 Task: Reply to email with the signature Bethany Lewis with the subject 'Appointment reminder' from softage.1@softage.net with the message 'Could you please provide feedback on the latest version of the project timeline?' with CC to softage.4@softage.net with an attached document Research_paper.pdf
Action: Mouse moved to (931, 154)
Screenshot: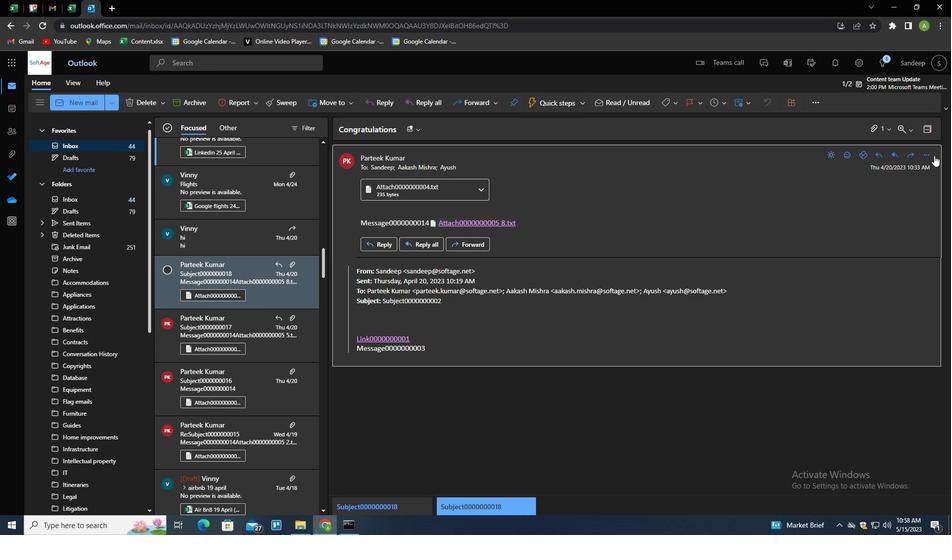 
Action: Mouse pressed left at (931, 154)
Screenshot: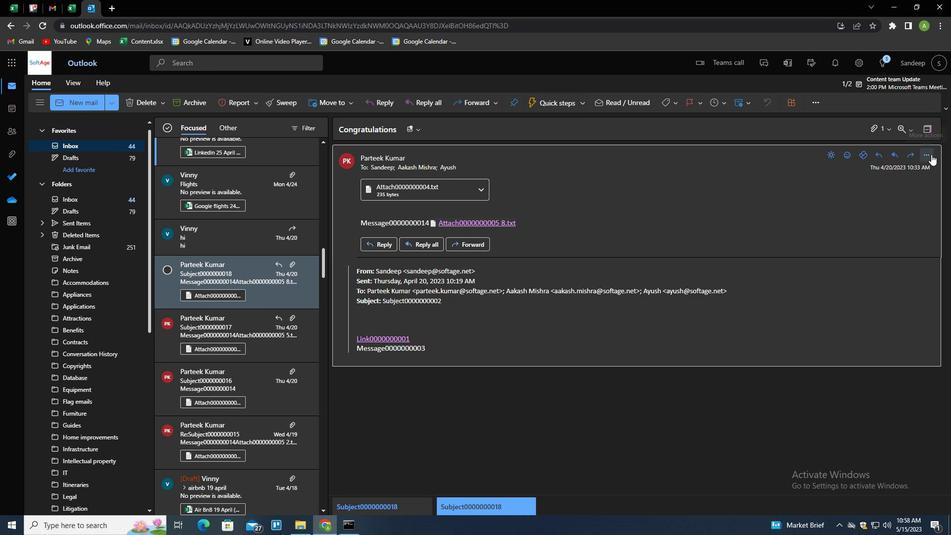 
Action: Mouse moved to (873, 169)
Screenshot: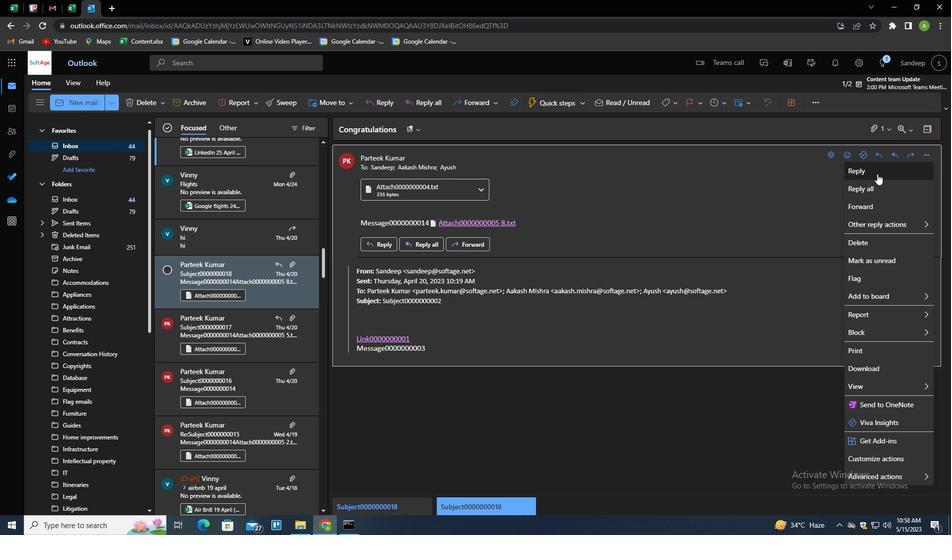 
Action: Mouse pressed left at (873, 169)
Screenshot: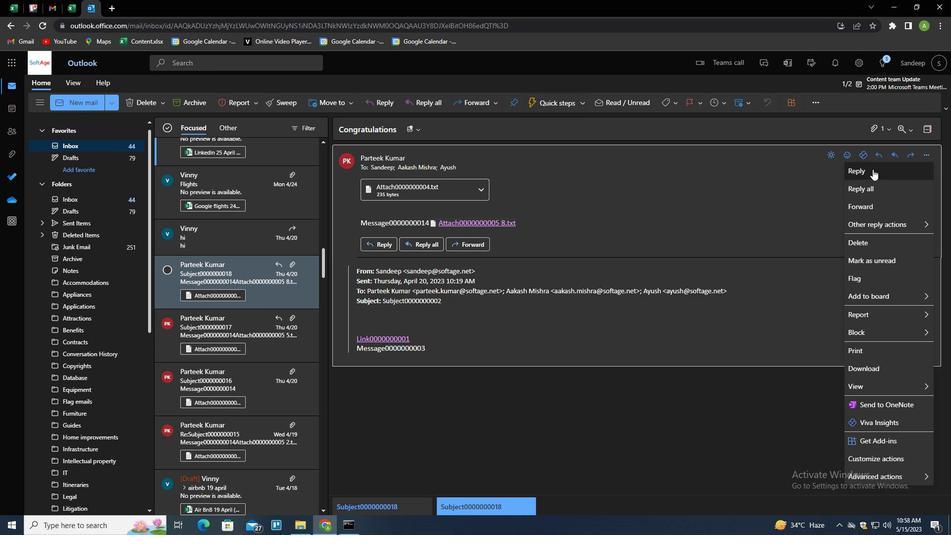 
Action: Mouse moved to (667, 103)
Screenshot: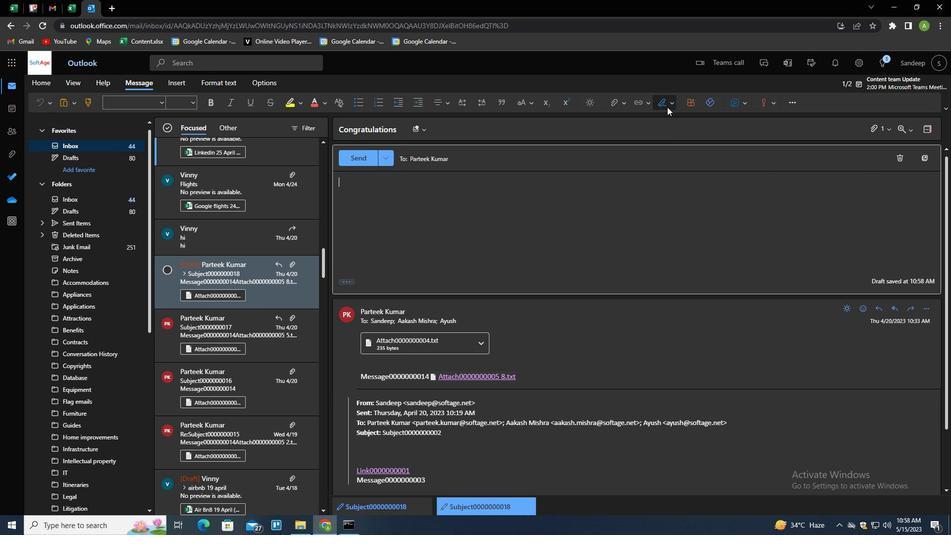 
Action: Mouse pressed left at (667, 103)
Screenshot: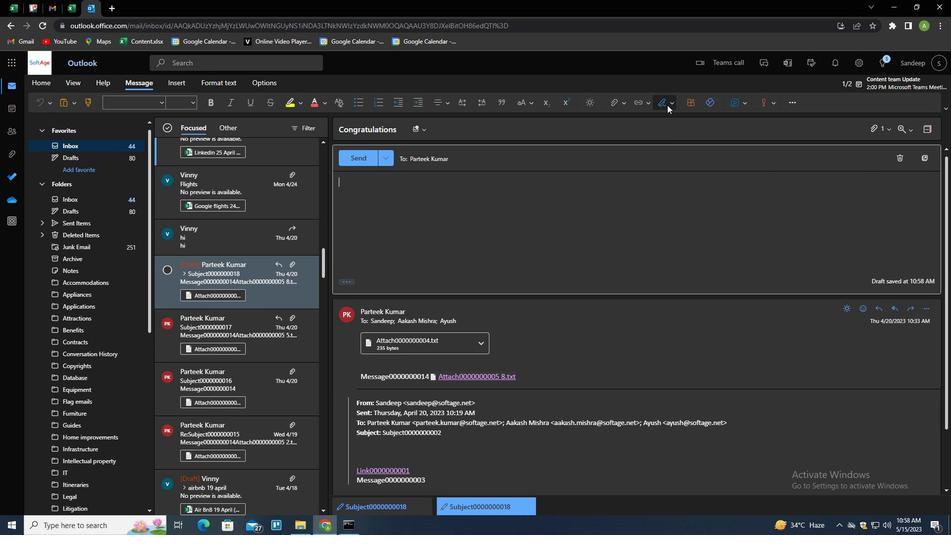 
Action: Mouse moved to (653, 142)
Screenshot: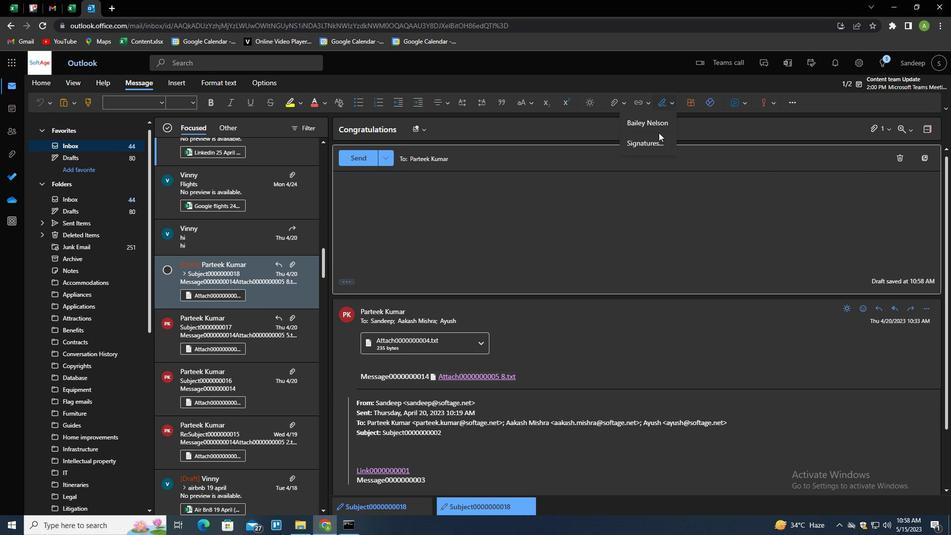 
Action: Mouse pressed left at (653, 142)
Screenshot: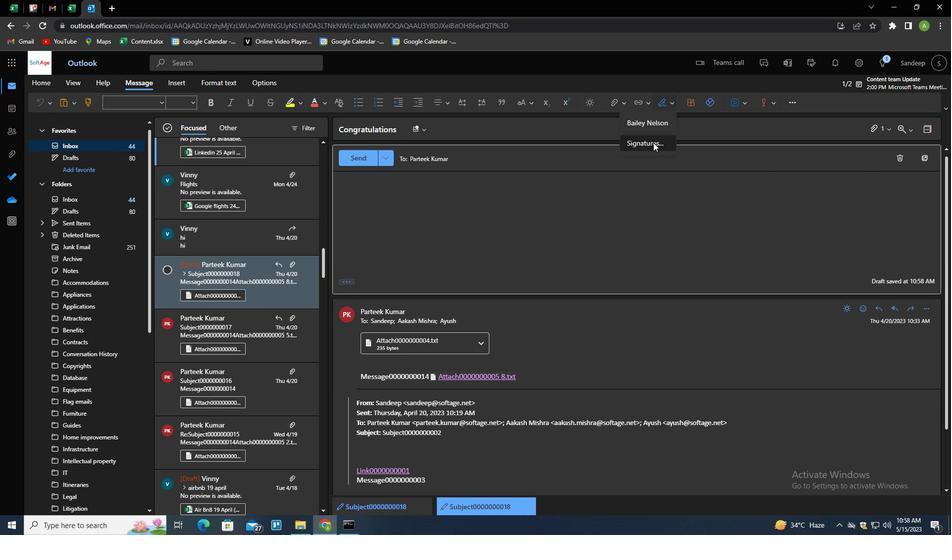 
Action: Mouse moved to (675, 179)
Screenshot: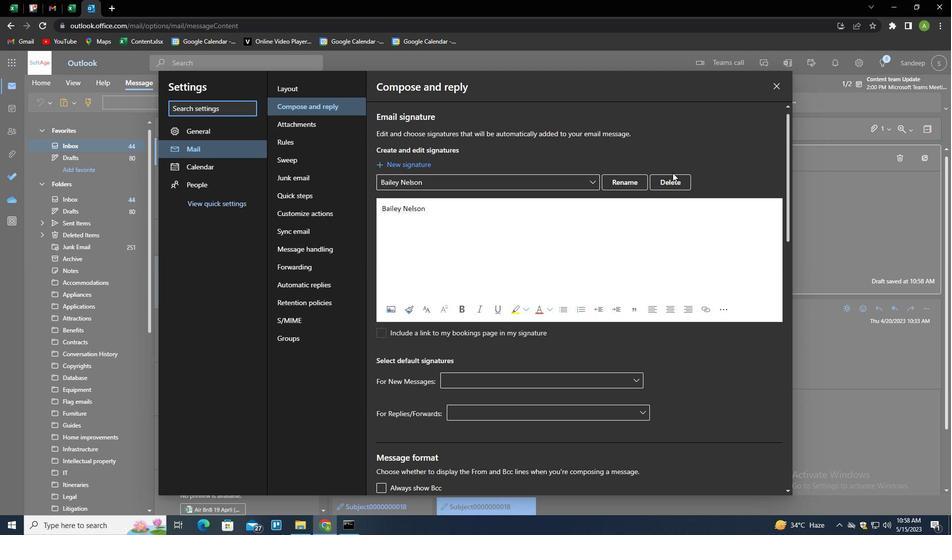 
Action: Mouse pressed left at (675, 179)
Screenshot: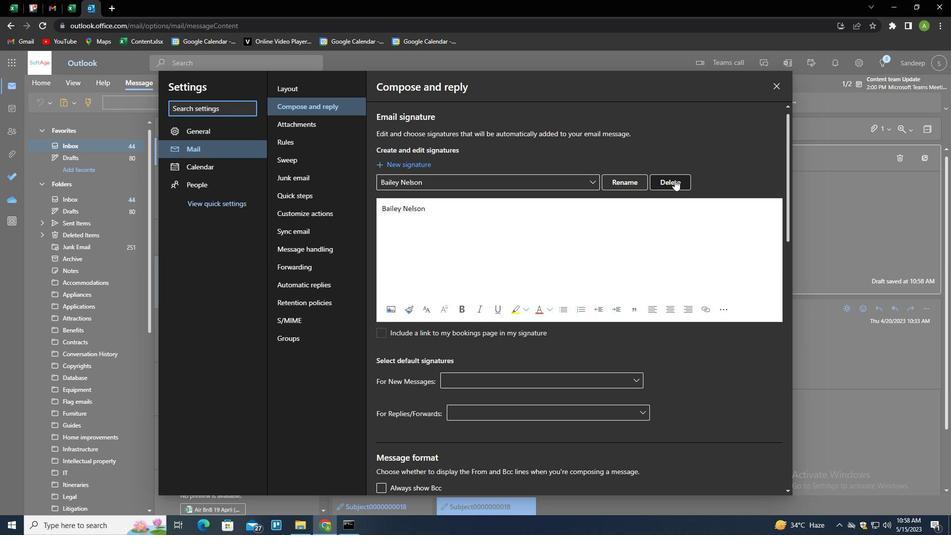 
Action: Mouse moved to (676, 180)
Screenshot: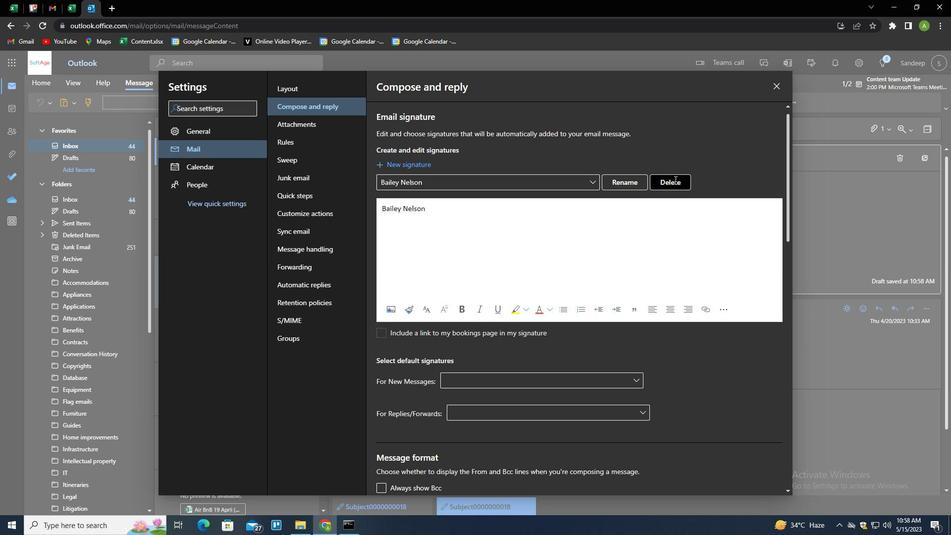 
Action: Mouse pressed left at (676, 180)
Screenshot: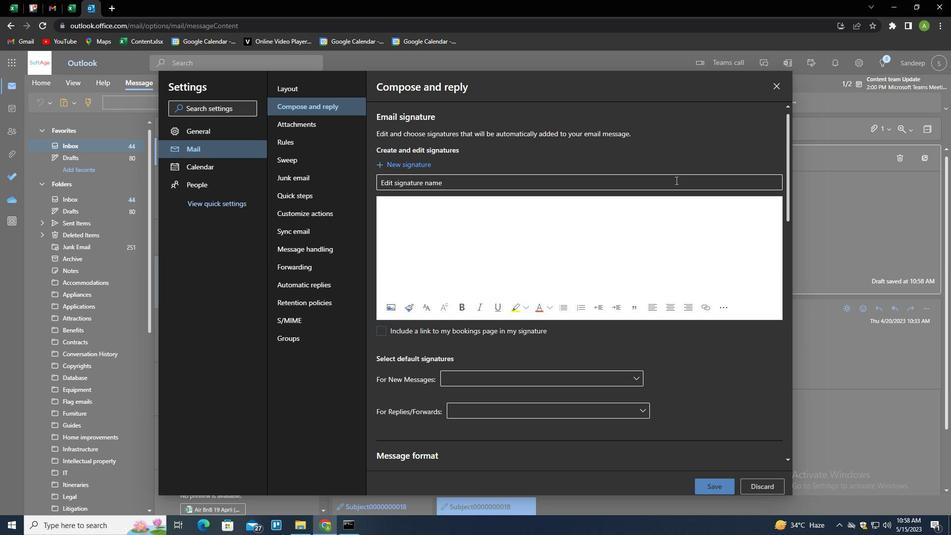 
Action: Key pressed <Key.shift>BETHANY<Key.space><Key.shift>LEWIS<Key.tab><Key.shift>BETHANY<Key.space><Key.shift>LEWIX<Key.backspace>S
Screenshot: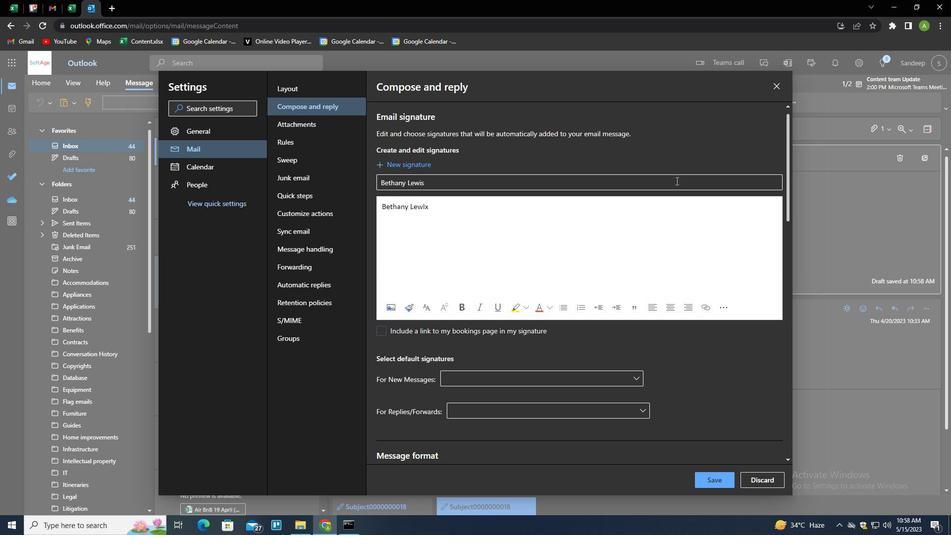 
Action: Mouse moved to (716, 482)
Screenshot: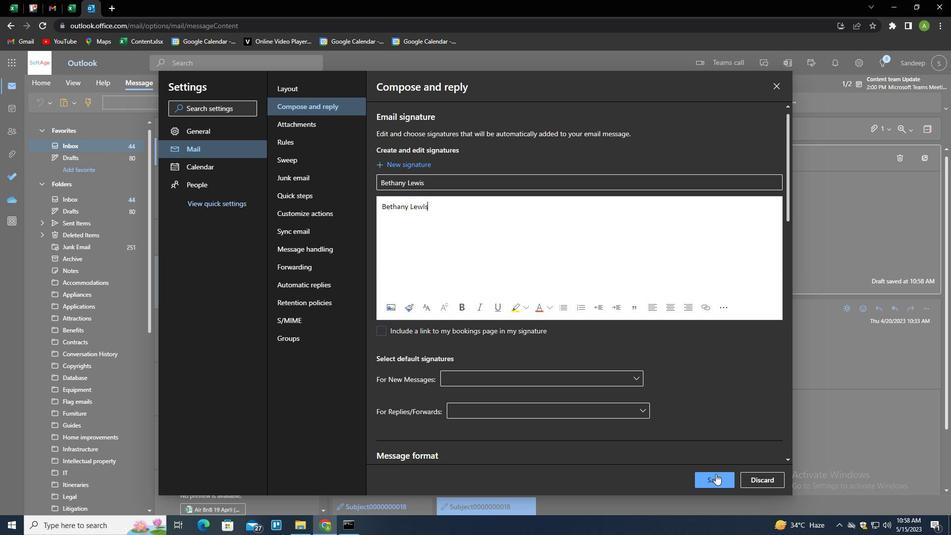 
Action: Mouse pressed left at (716, 482)
Screenshot: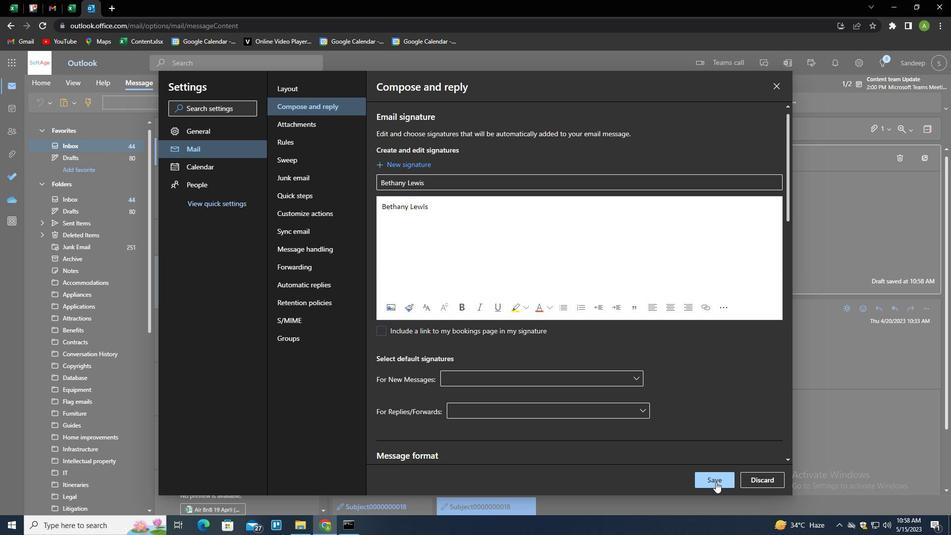 
Action: Mouse moved to (857, 278)
Screenshot: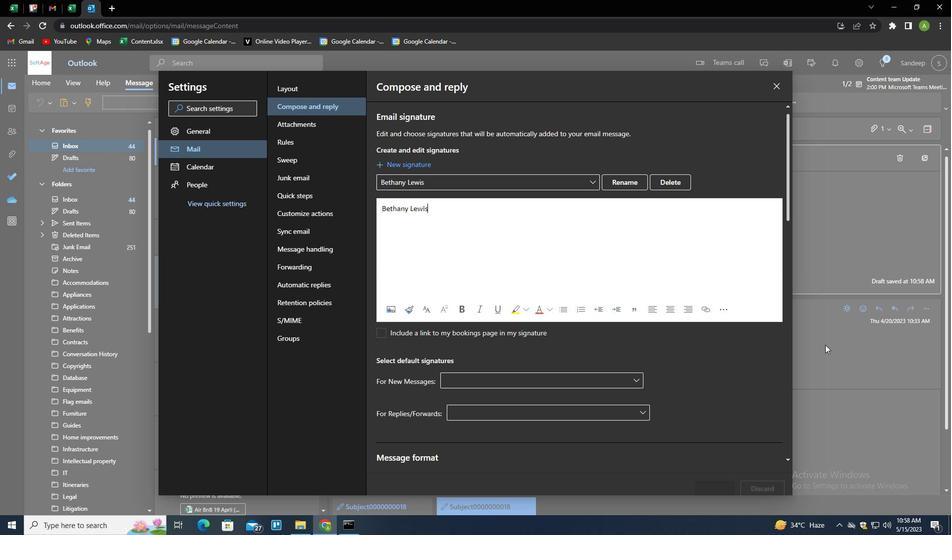 
Action: Mouse pressed left at (857, 278)
Screenshot: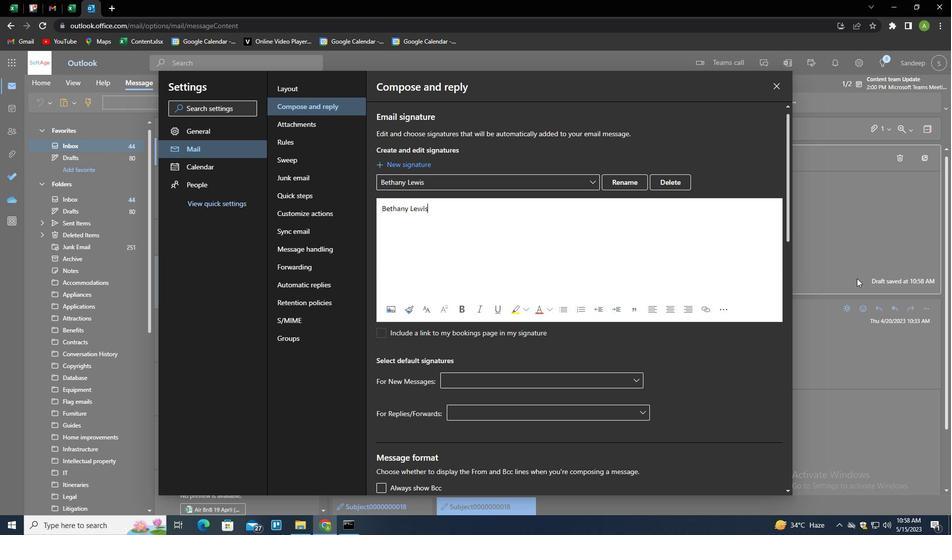 
Action: Mouse moved to (666, 99)
Screenshot: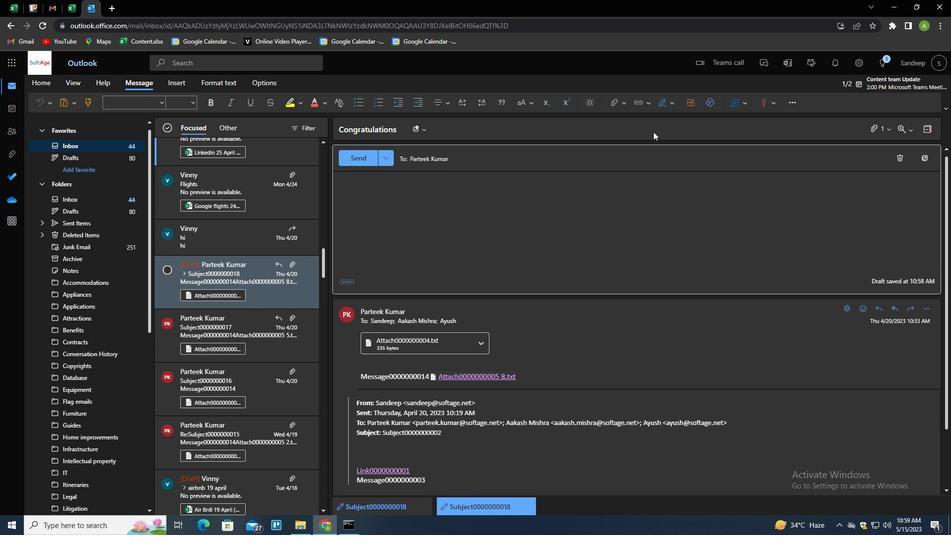 
Action: Mouse pressed left at (666, 99)
Screenshot: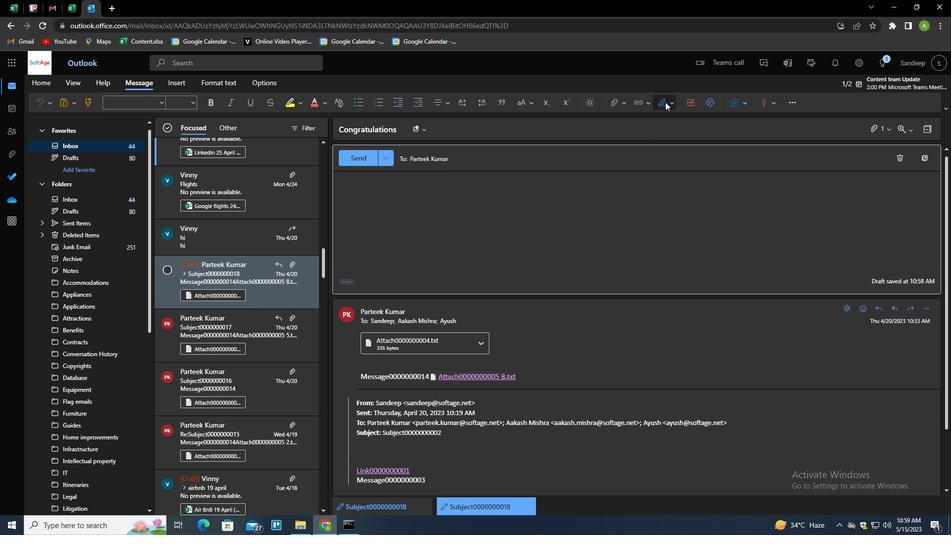
Action: Mouse moved to (655, 124)
Screenshot: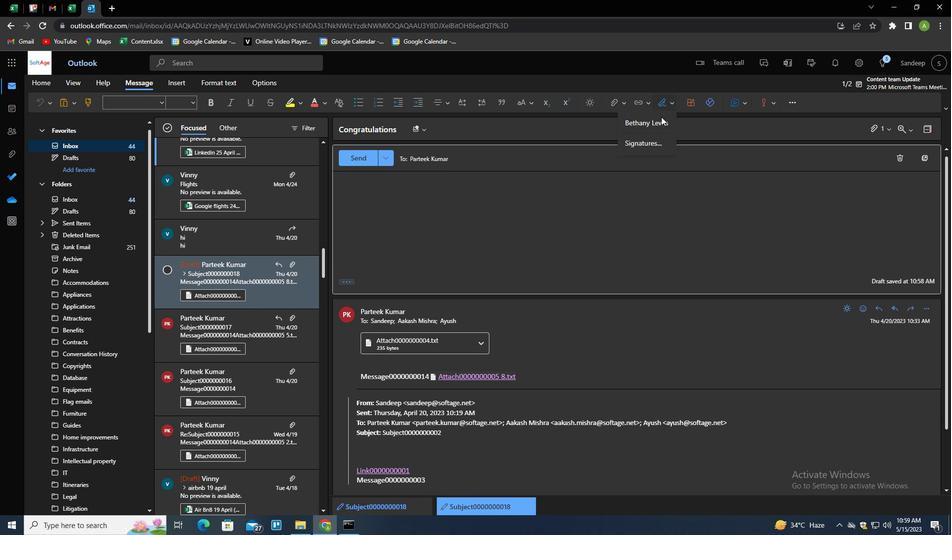 
Action: Mouse pressed left at (655, 124)
Screenshot: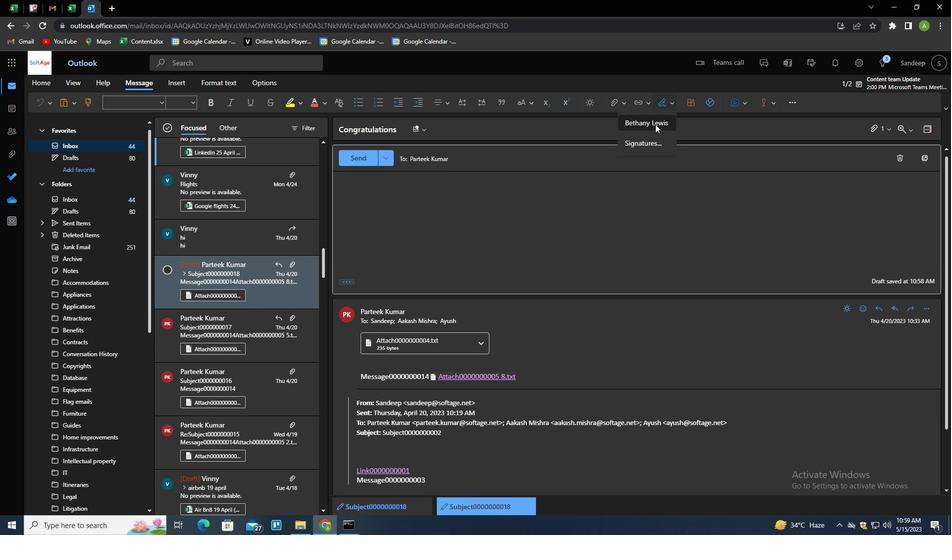 
Action: Mouse moved to (347, 279)
Screenshot: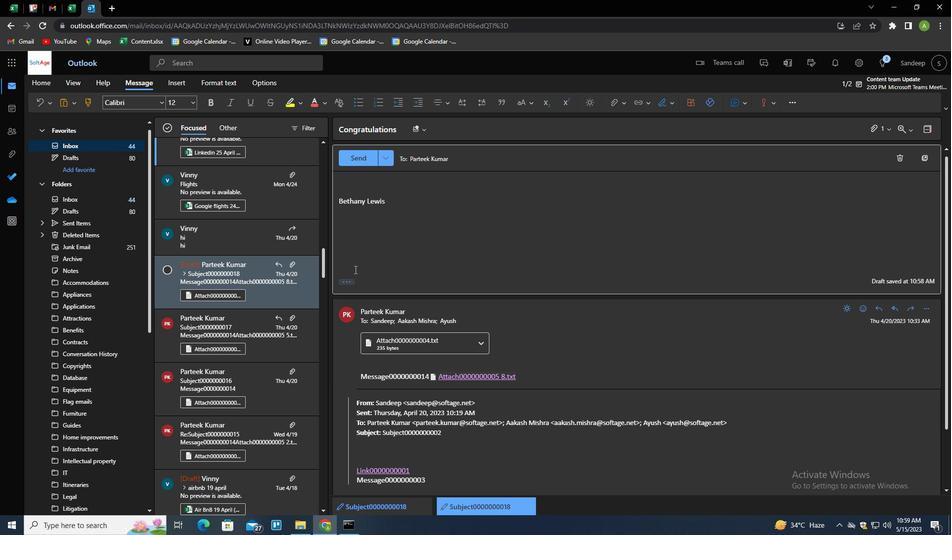 
Action: Mouse pressed left at (347, 279)
Screenshot: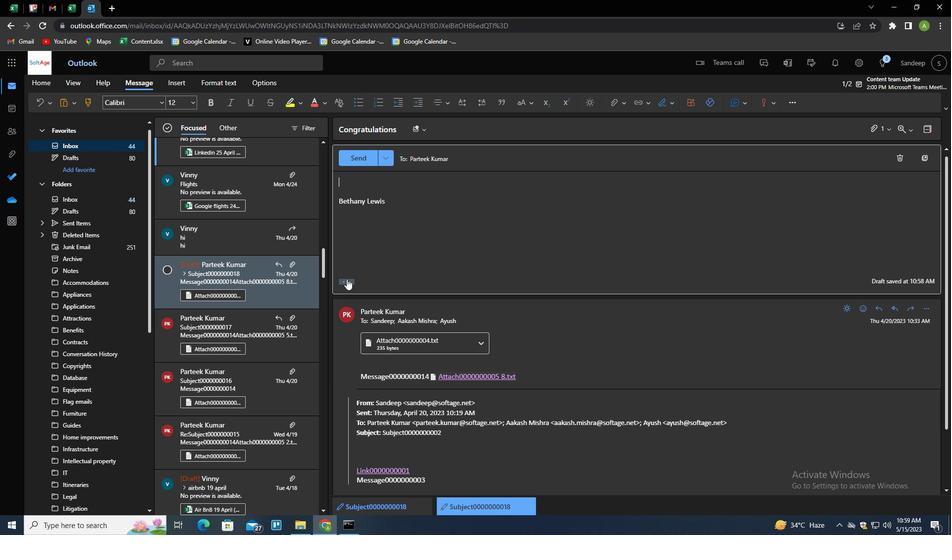 
Action: Mouse moved to (389, 156)
Screenshot: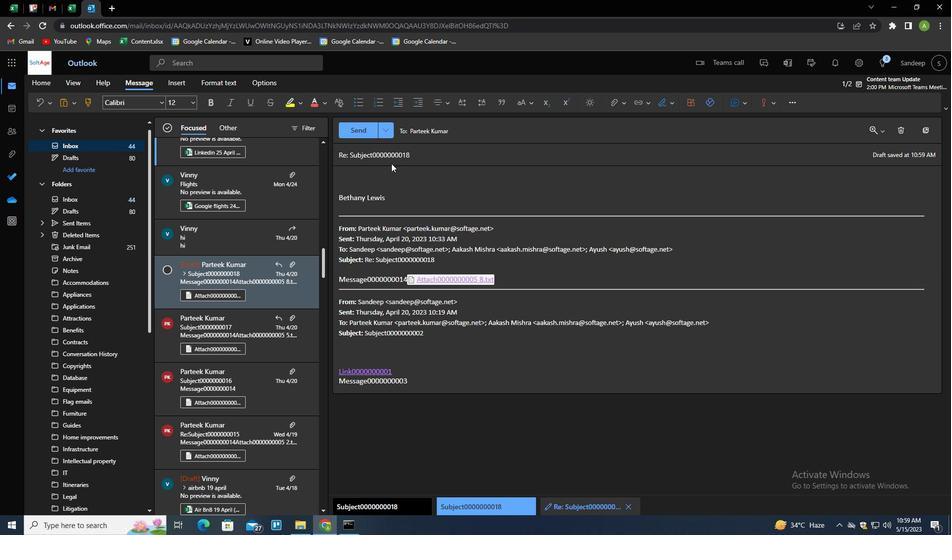 
Action: Mouse pressed left at (389, 156)
Screenshot: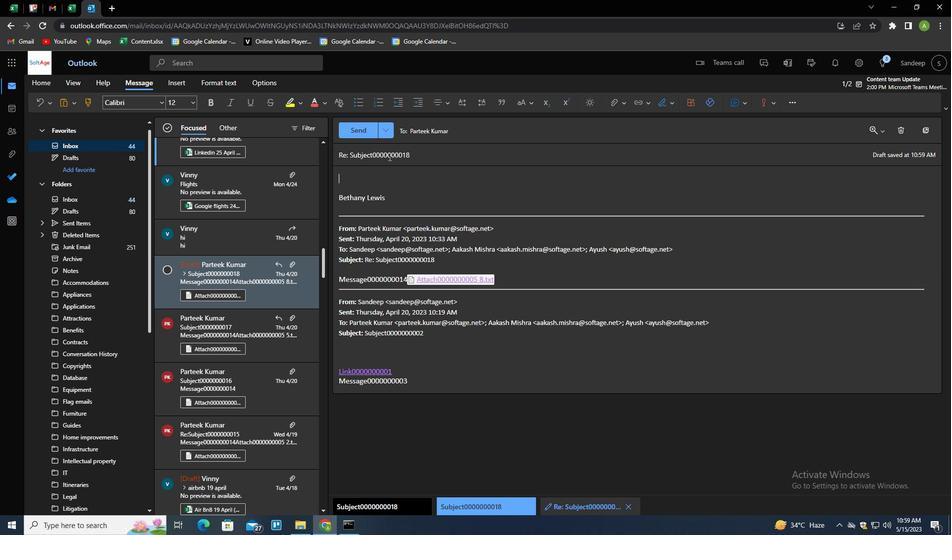 
Action: Mouse pressed left at (389, 156)
Screenshot: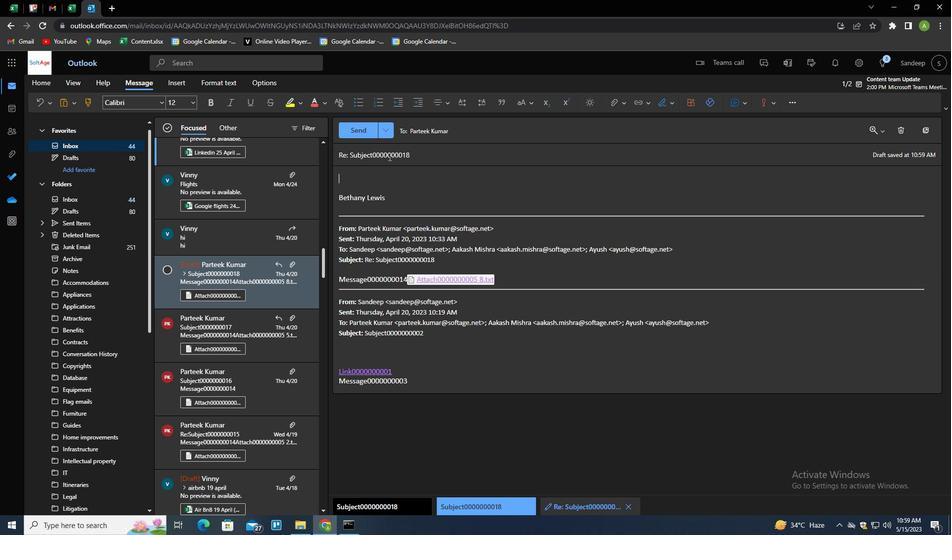 
Action: Mouse pressed left at (389, 156)
Screenshot: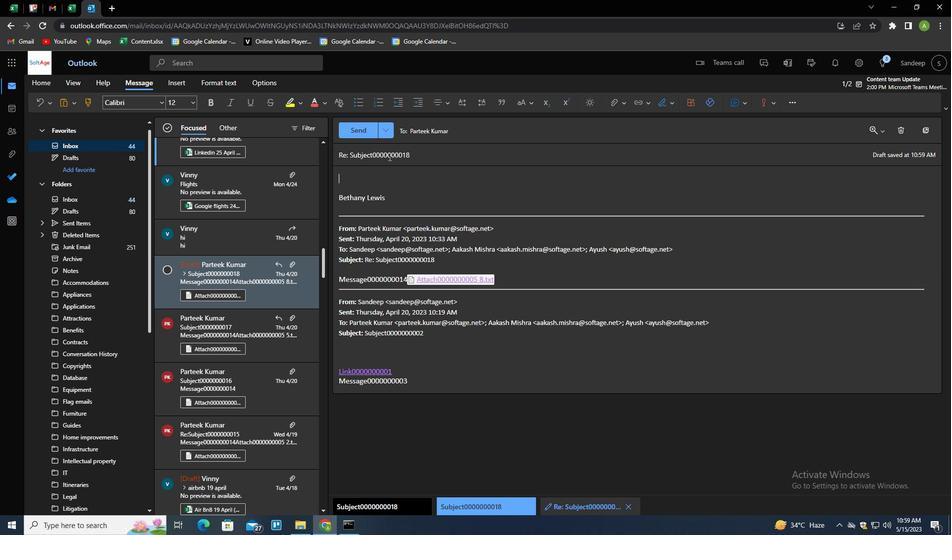 
Action: Key pressed <Key.shift>APPOINTMENT<Key.space>REMINDER<Key.tab><Key.space><Key.shift>COULD<Key.space>YOU<Key.space>PLEASE<Key.space>PROVIDE<Key.space>F<Key.backspace>FEEDBACK<Key.space>ON<Key.space>THE<Key.space>LATEST<Key.space>VERSION<Key.space>OF<Key.space>THE<Key.space>PROJECT<Key.space>TIMELINE<Key.shift>?
Screenshot: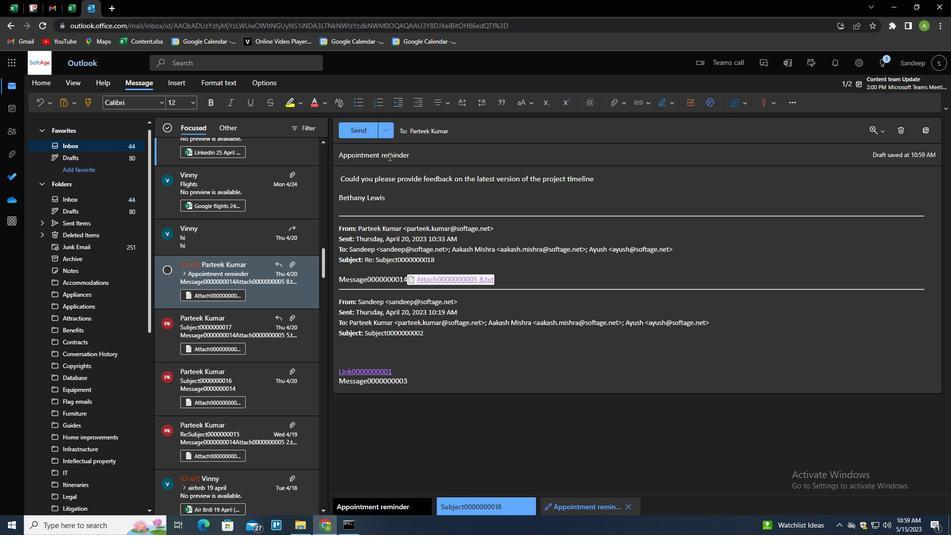 
Action: Mouse moved to (460, 131)
Screenshot: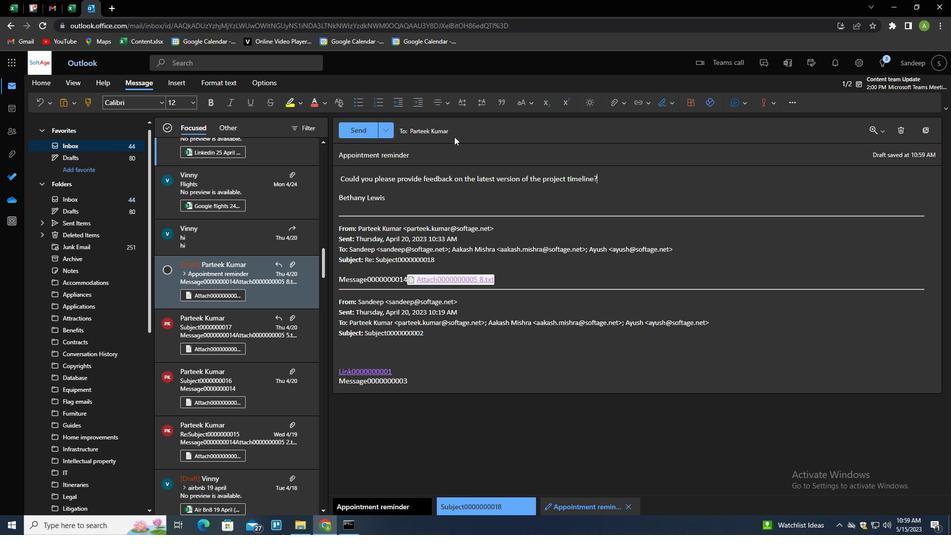 
Action: Mouse pressed left at (460, 131)
Screenshot: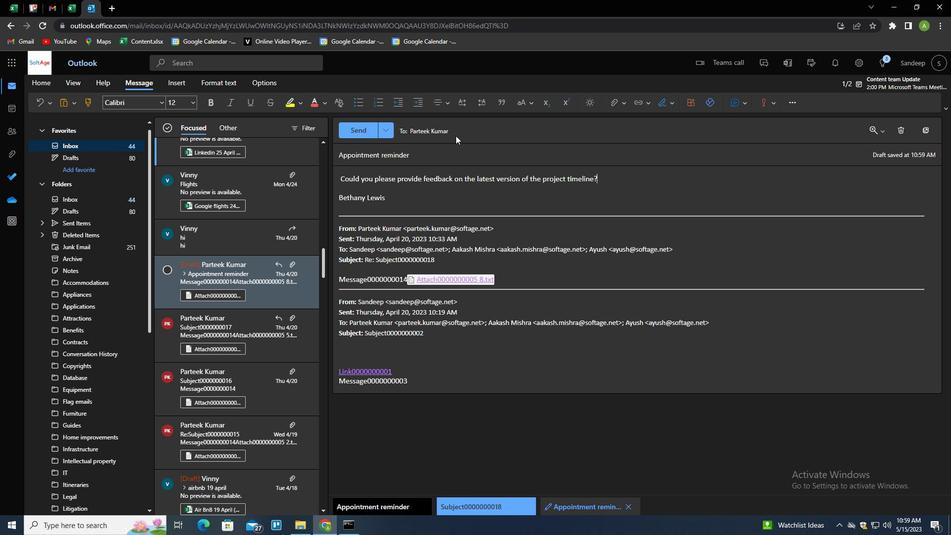 
Action: Key pressed <Key.tab>SOFTAGE.4<Key.shift>@SOFTAGE.NET<Key.enter>
Screenshot: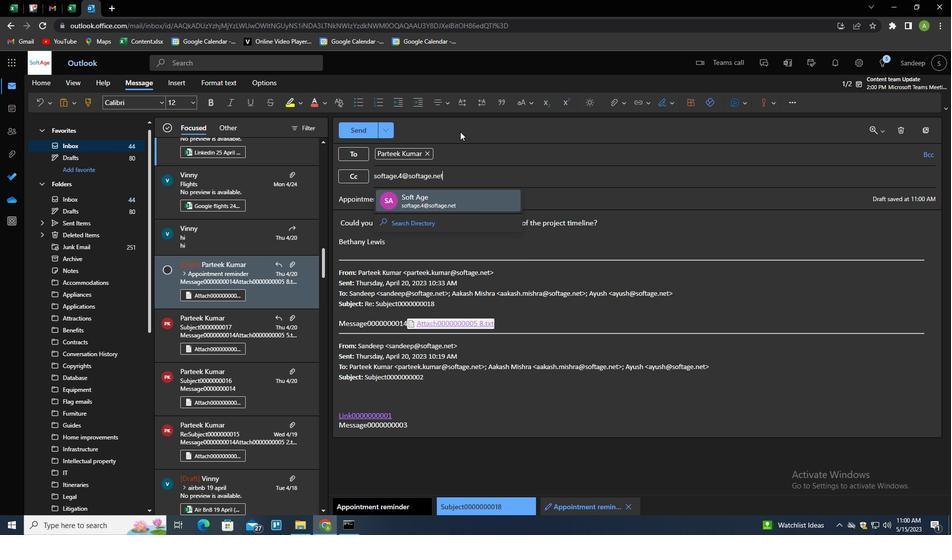 
Action: Mouse moved to (621, 105)
Screenshot: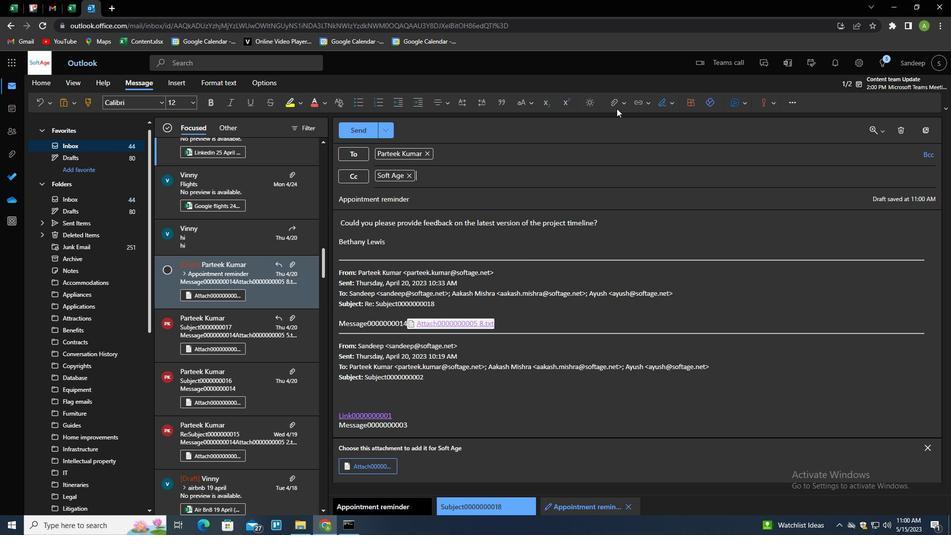
Action: Mouse pressed left at (621, 105)
Screenshot: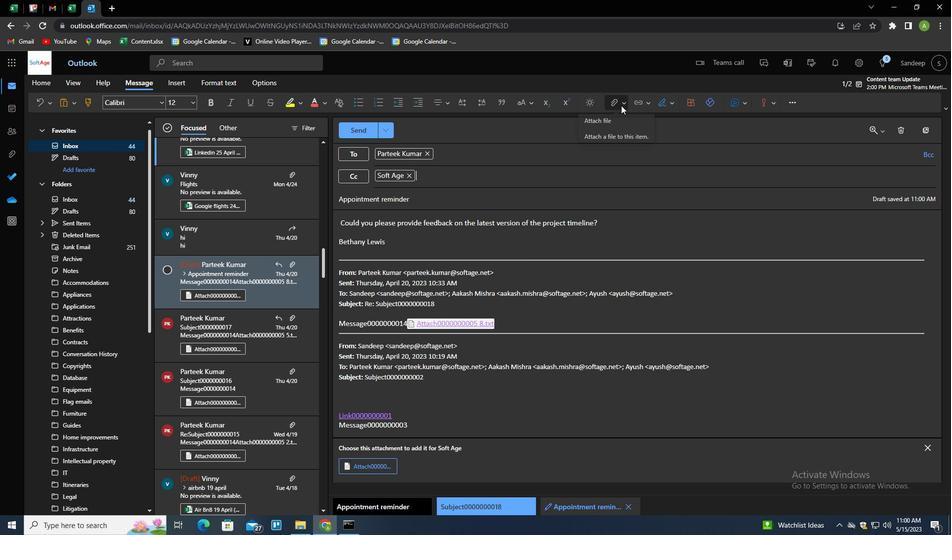 
Action: Mouse moved to (600, 124)
Screenshot: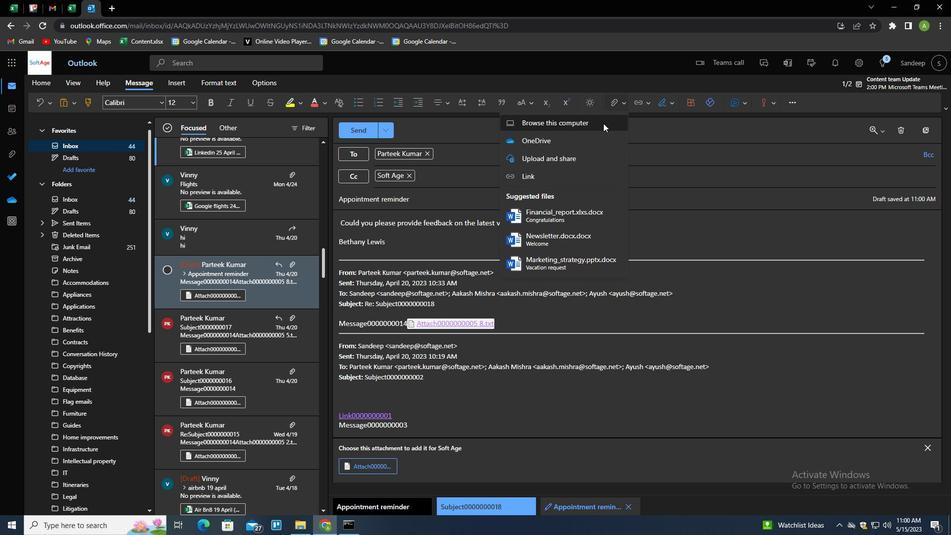 
Action: Mouse pressed left at (600, 124)
Screenshot: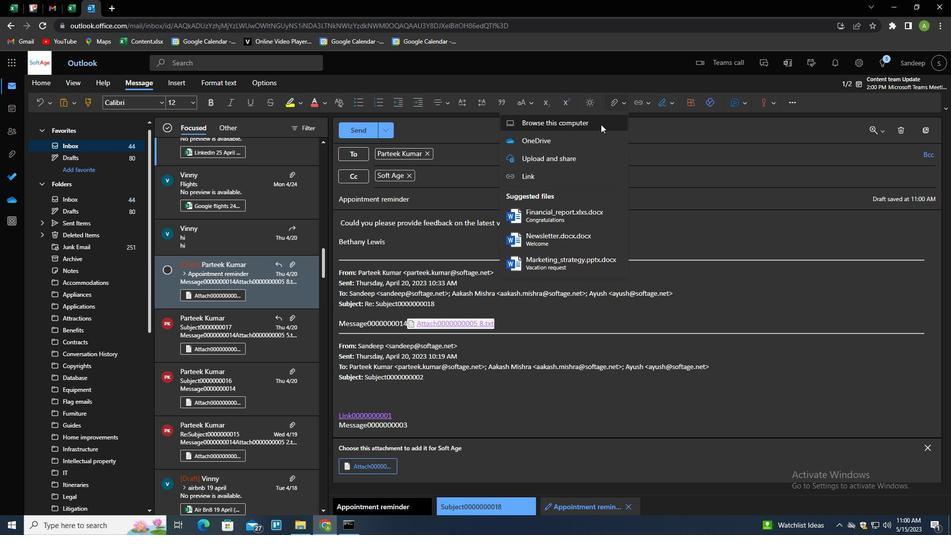 
Action: Mouse moved to (177, 147)
Screenshot: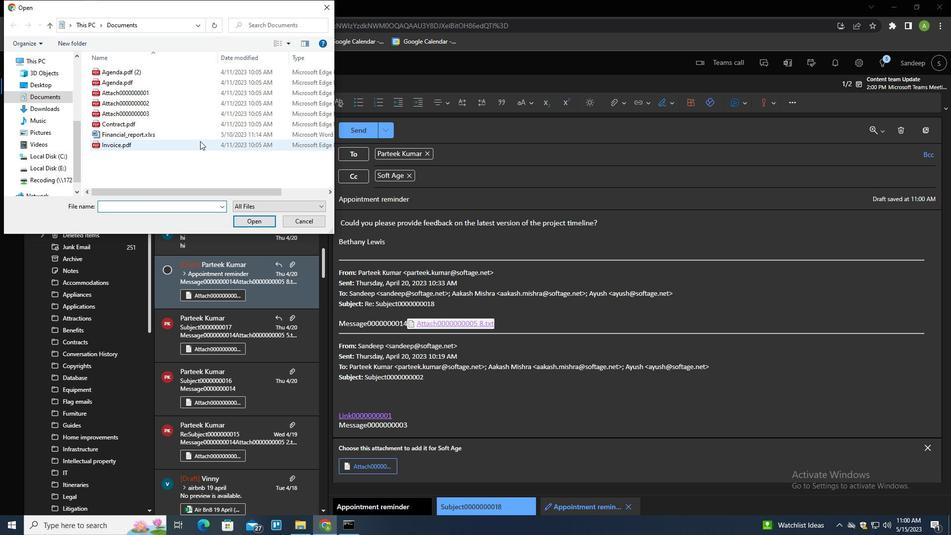 
Action: Mouse pressed left at (177, 147)
Screenshot: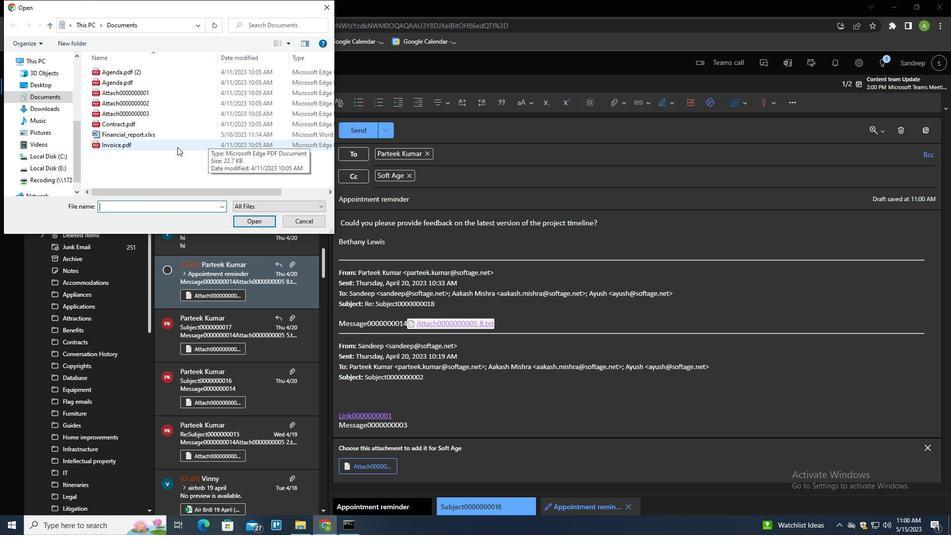 
Action: Key pressed <Key.f2>
Screenshot: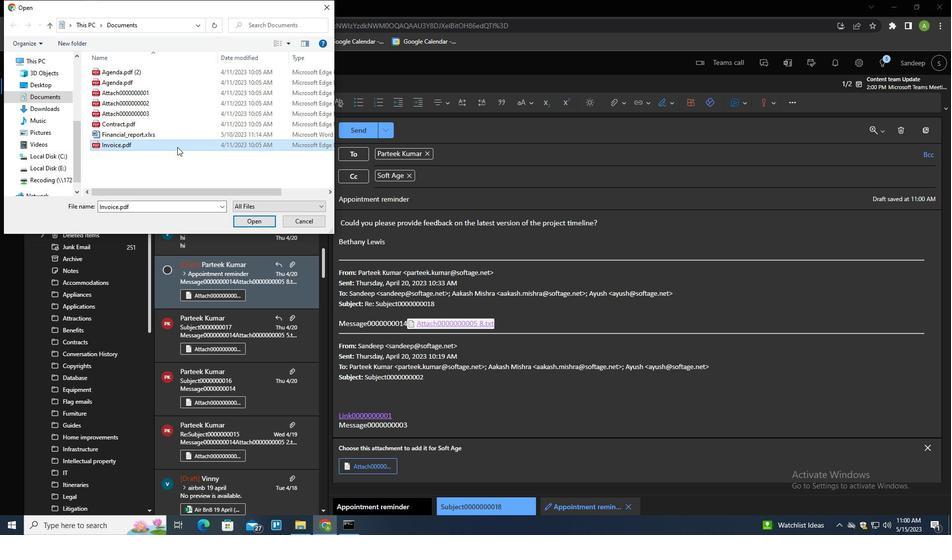 
Action: Mouse moved to (176, 147)
Screenshot: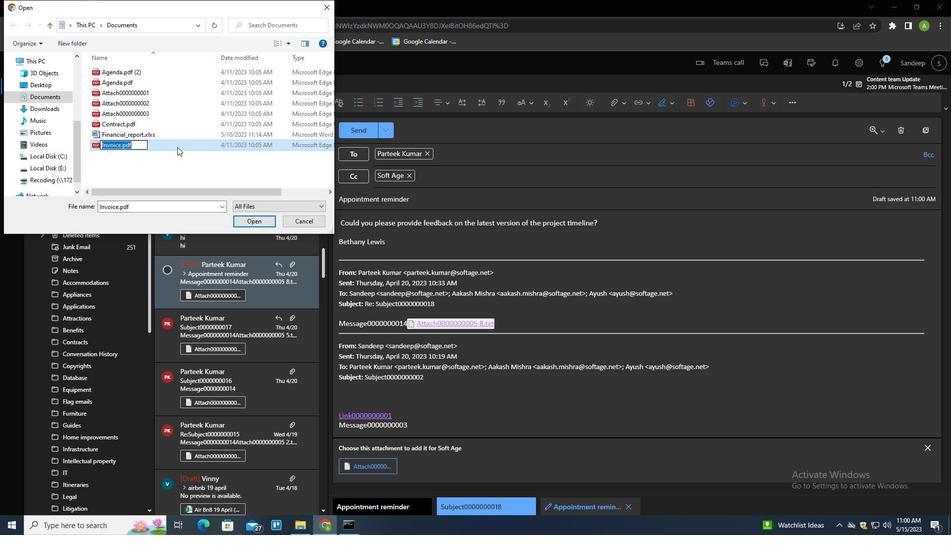 
Action: Key pressed <Key.shift>RESEARCH.PDF<Key.enter>
Screenshot: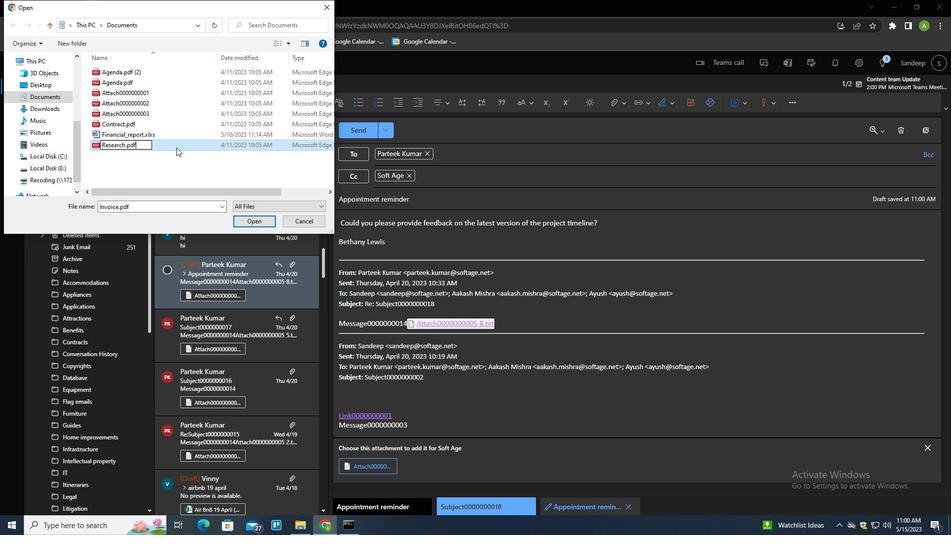 
Action: Mouse moved to (166, 146)
Screenshot: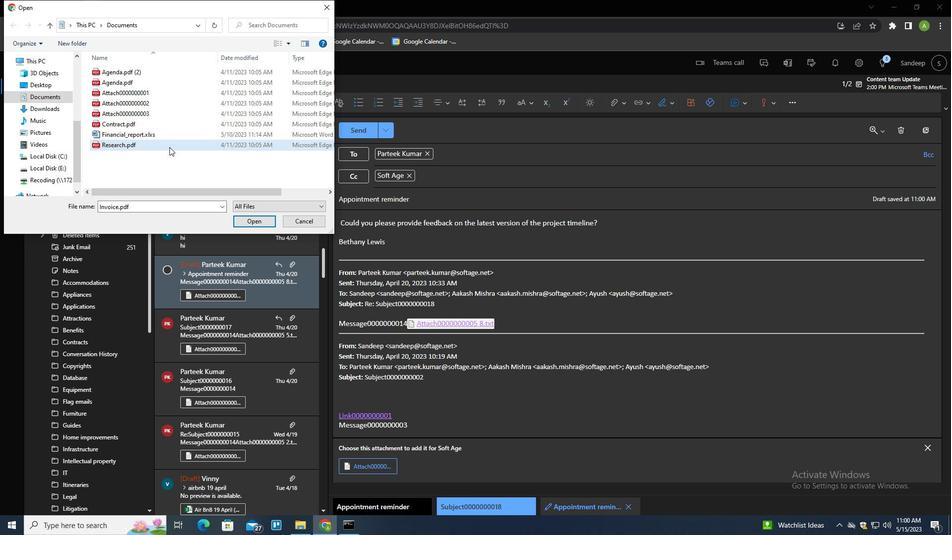 
Action: Mouse pressed left at (166, 146)
Screenshot: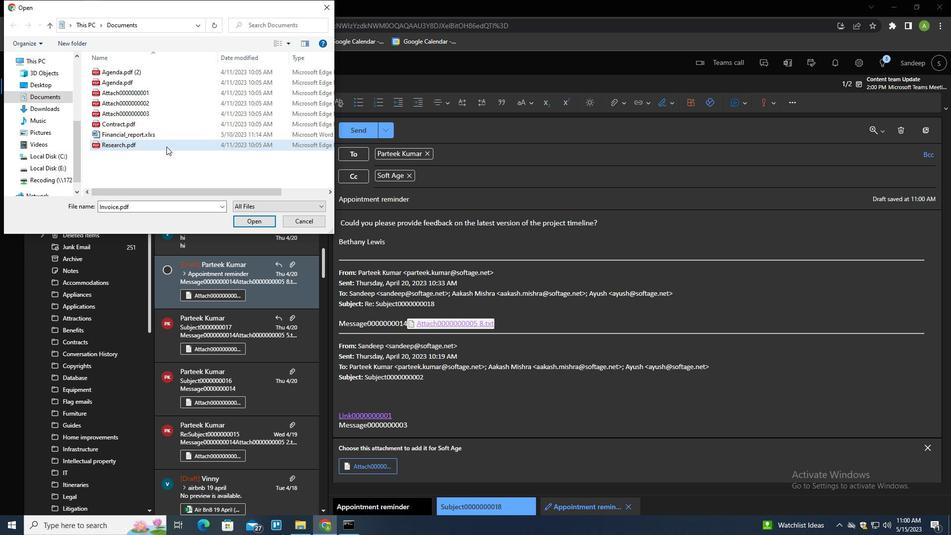 
Action: Key pressed <Key.f2><Key.left><Key.right><Key.left><Key.left><Key.left><Key.left><Key.shift>ctrl+[A<Key.backspace><Key.backspace>PE<Key.backspace>APER<Key.space>
Screenshot: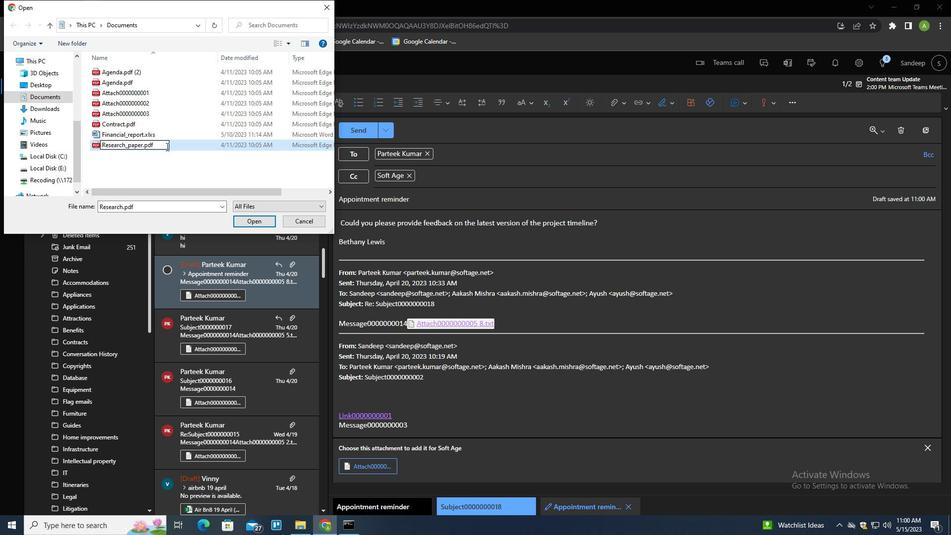 
Action: Mouse moved to (244, 223)
Screenshot: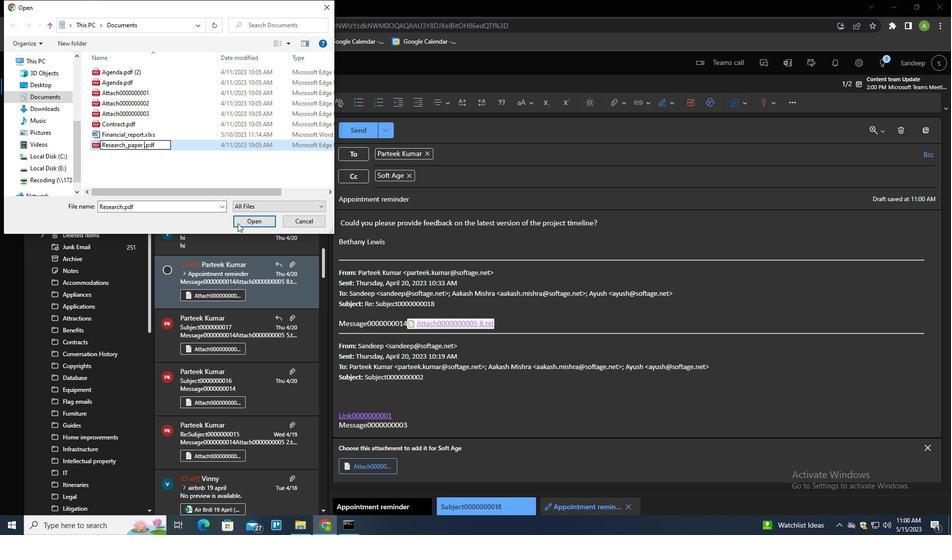 
Action: Mouse pressed left at (244, 223)
Screenshot: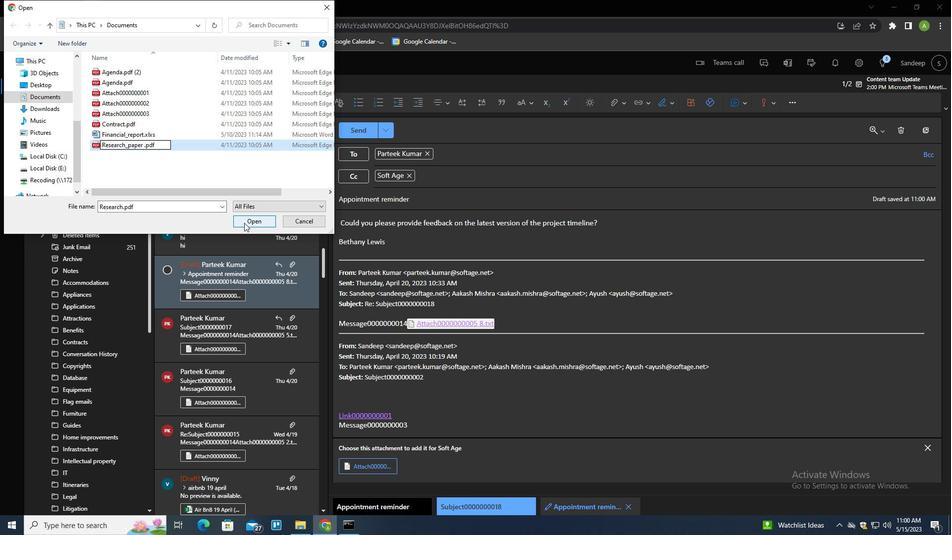
Action: Mouse moved to (196, 144)
Screenshot: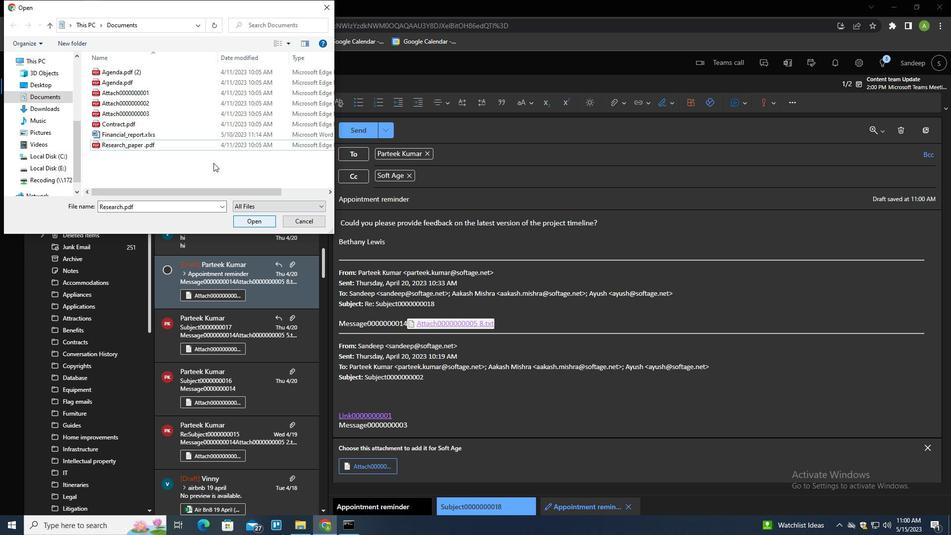 
Action: Mouse pressed left at (196, 144)
Screenshot: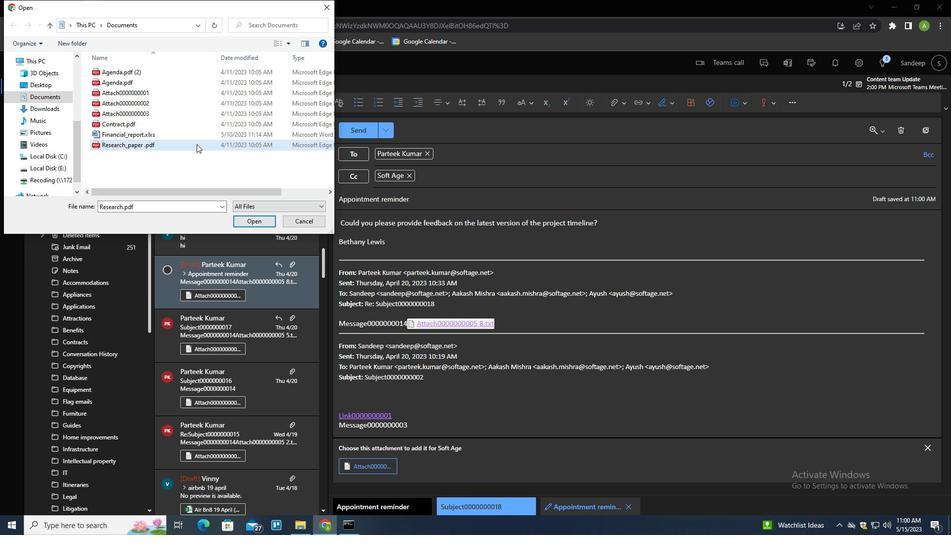 
Action: Mouse moved to (249, 219)
Screenshot: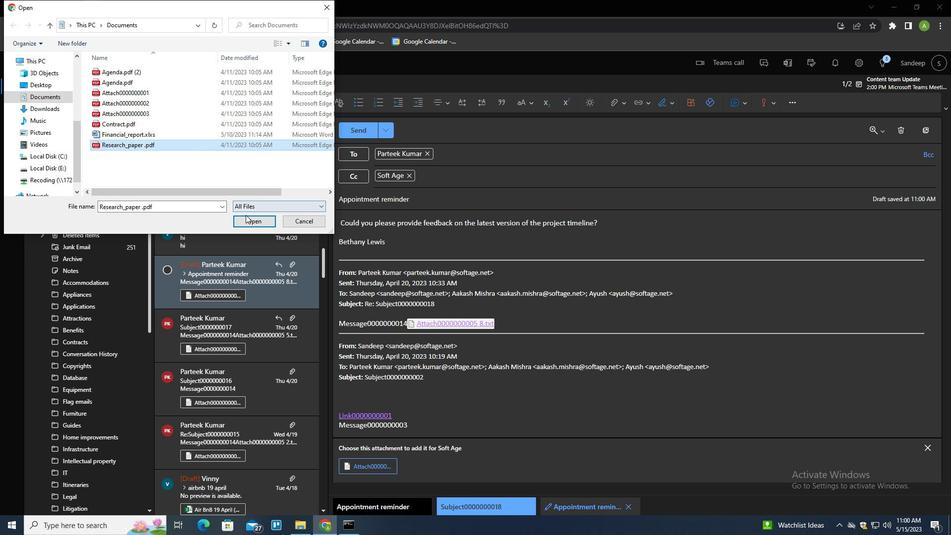 
Action: Mouse pressed left at (249, 219)
Screenshot: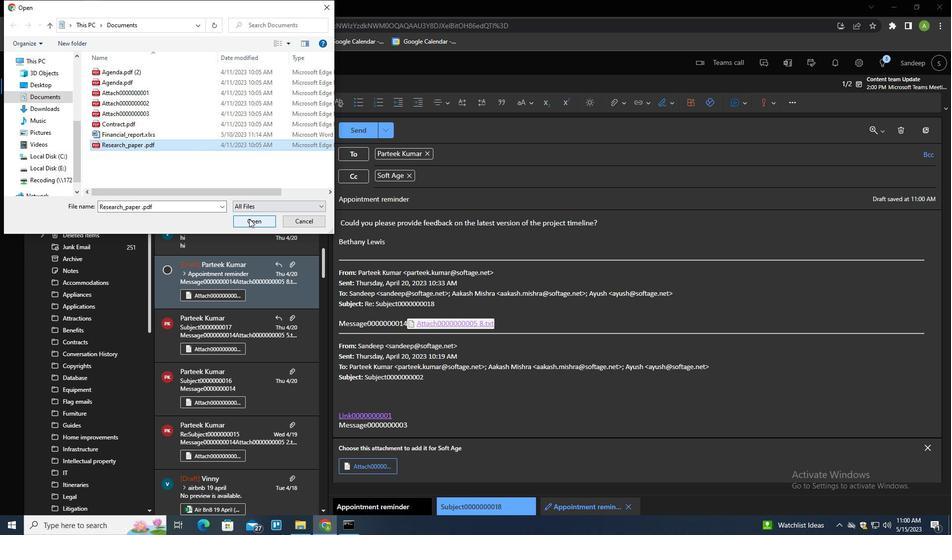 
Action: Mouse moved to (359, 135)
Screenshot: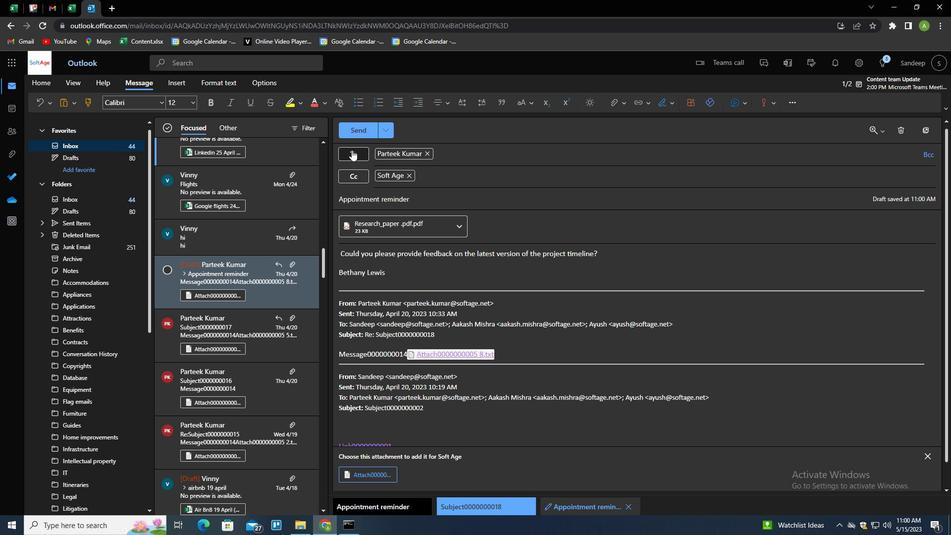 
Action: Mouse pressed left at (359, 135)
Screenshot: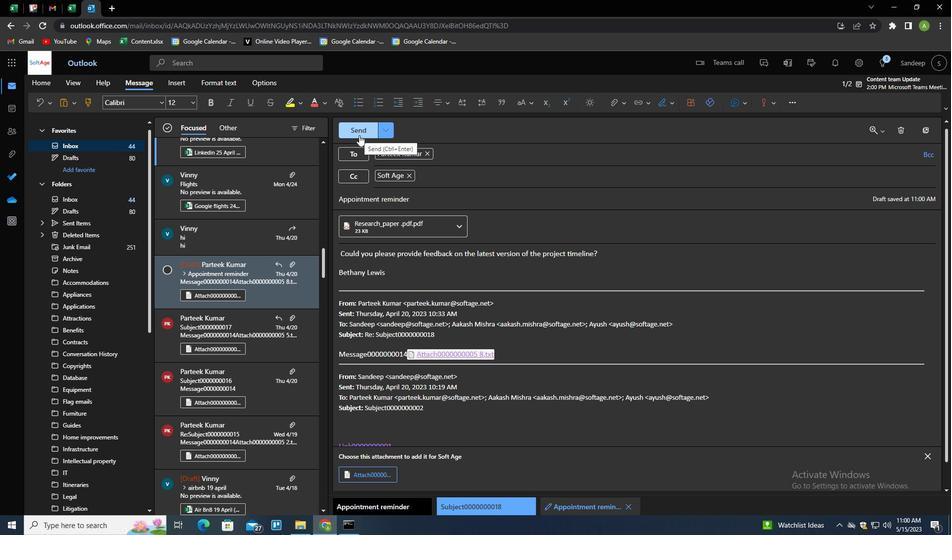 
Action: Mouse moved to (520, 244)
Screenshot: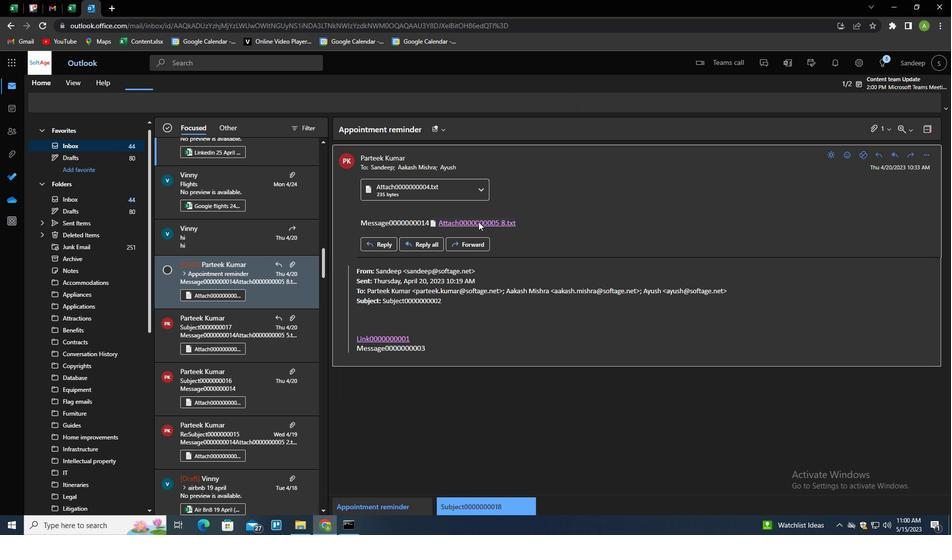 
